 Task: Select the criteria, "checkbox" to use custom cell values for unchecked.
Action: Mouse moved to (180, 94)
Screenshot: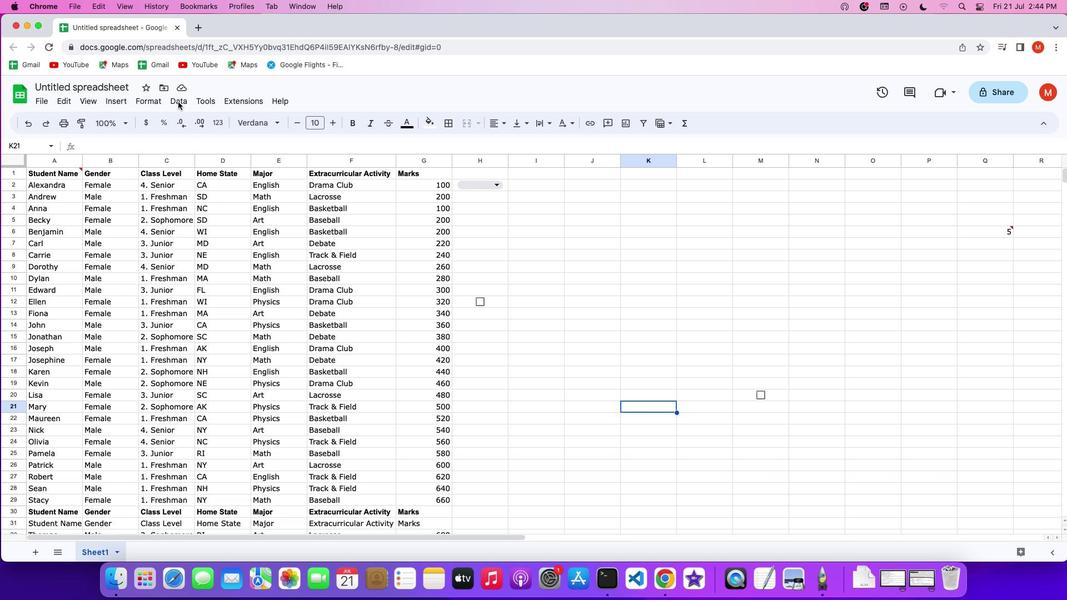 
Action: Mouse pressed left at (180, 94)
Screenshot: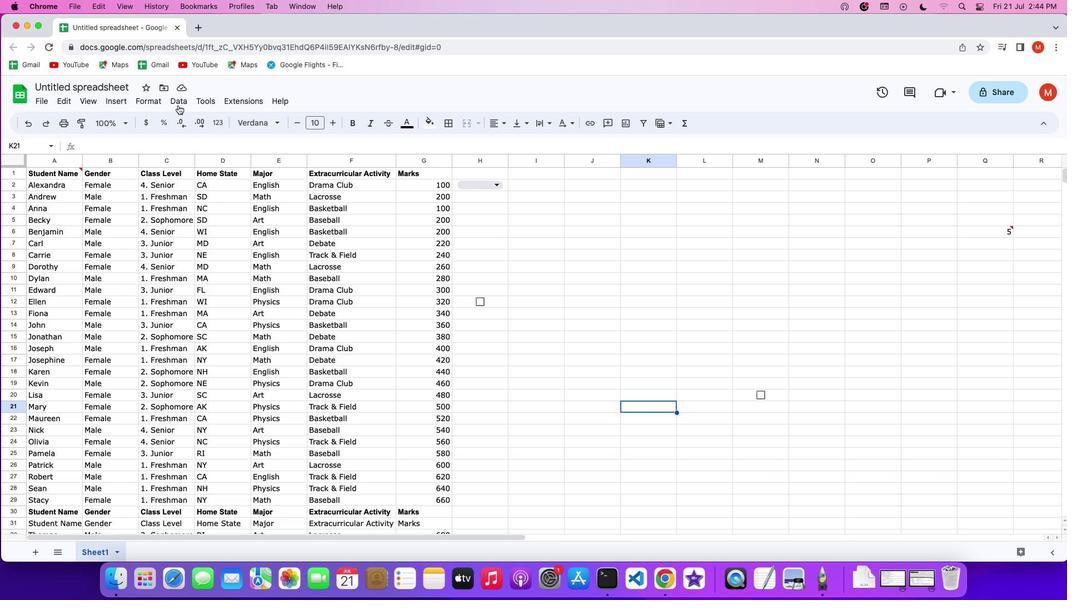 
Action: Mouse moved to (177, 101)
Screenshot: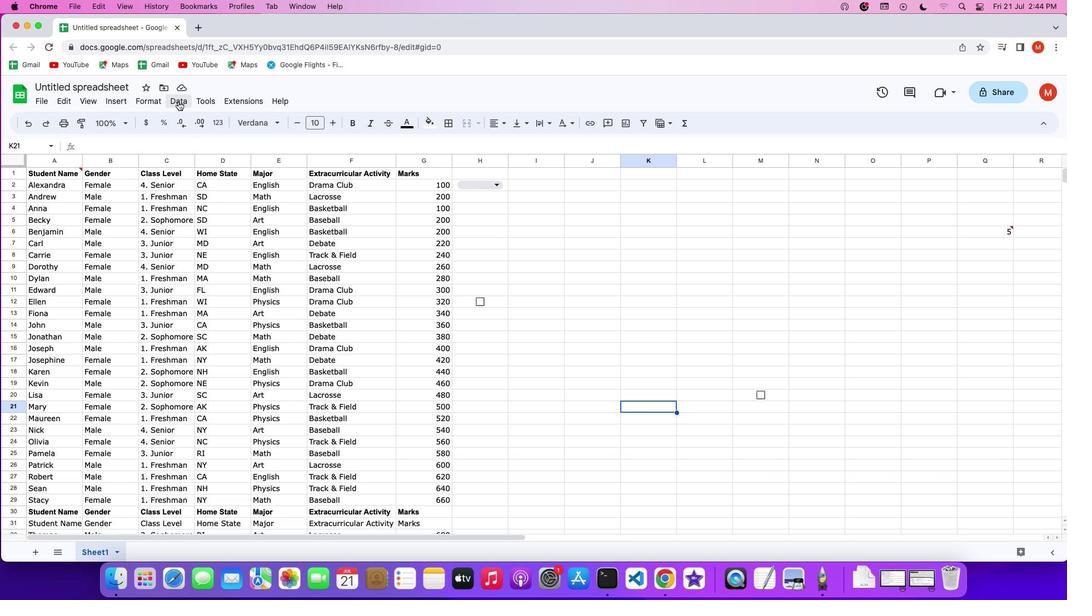 
Action: Mouse pressed left at (177, 101)
Screenshot: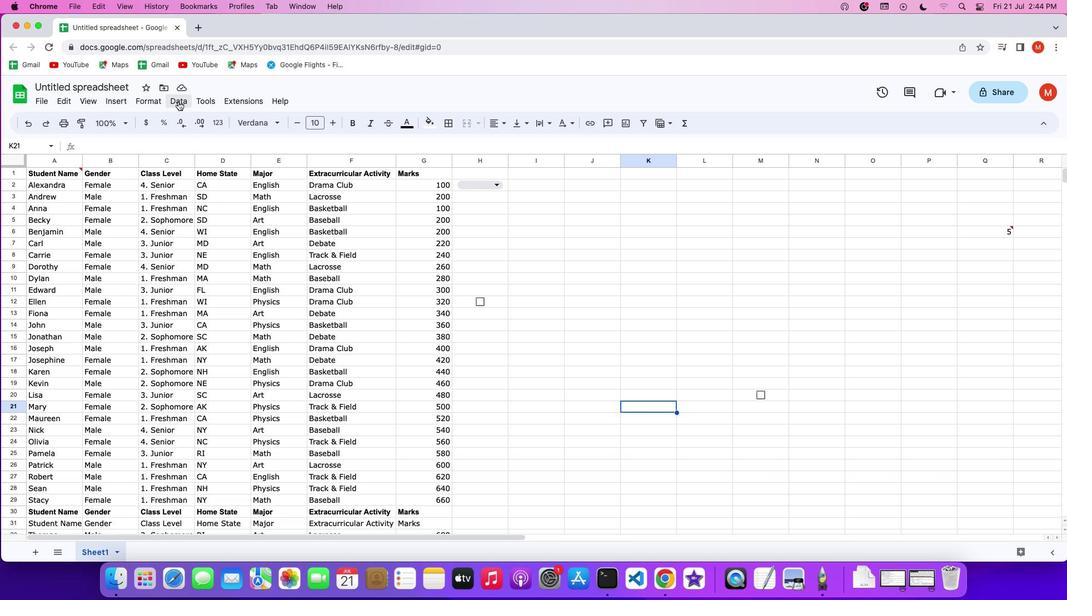 
Action: Mouse moved to (221, 325)
Screenshot: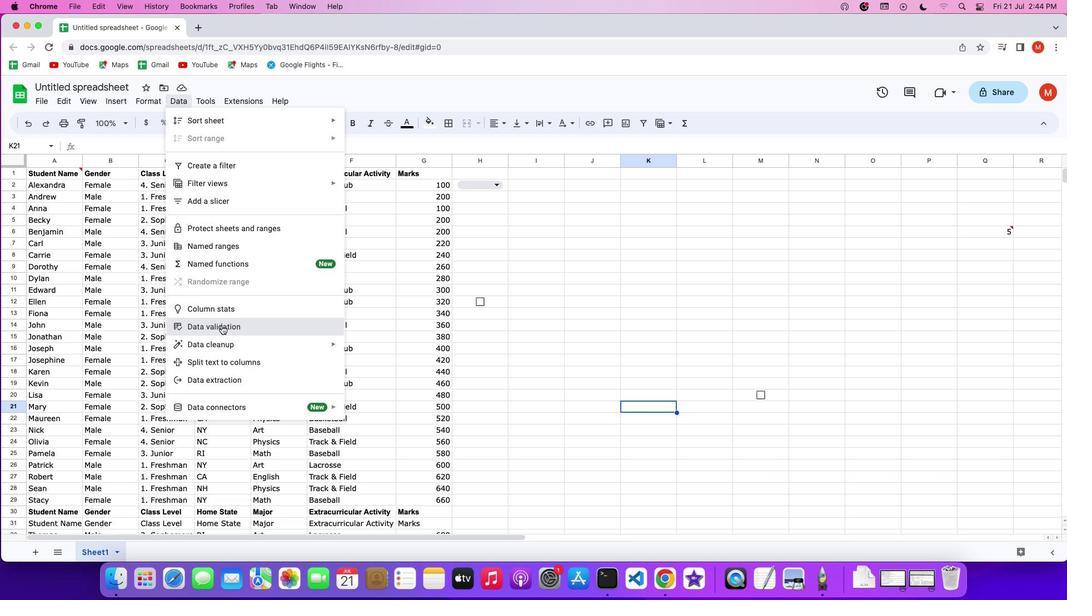 
Action: Mouse pressed left at (221, 325)
Screenshot: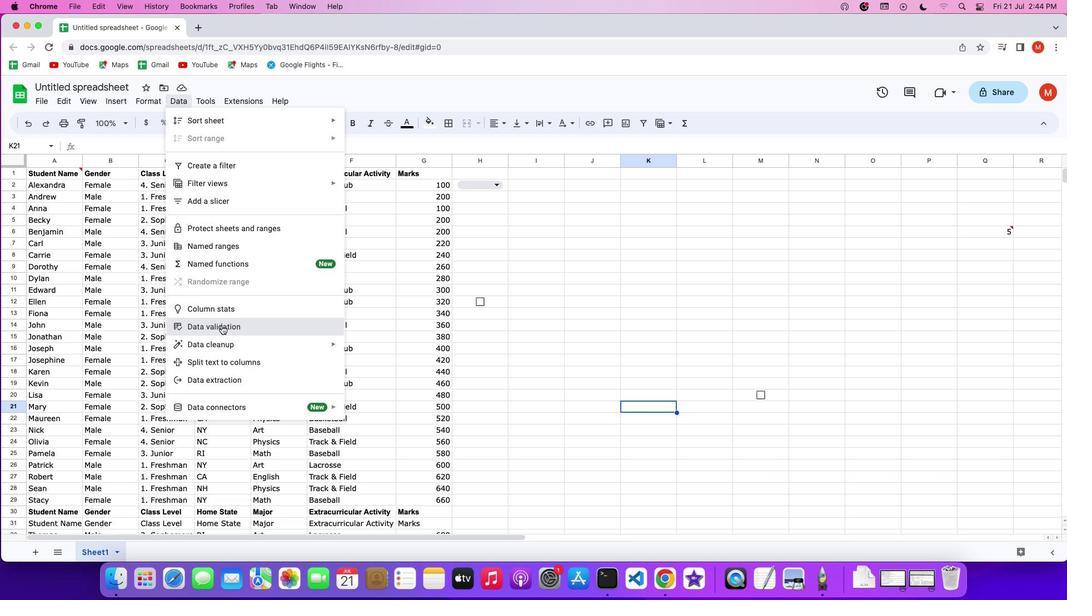 
Action: Mouse moved to (1009, 464)
Screenshot: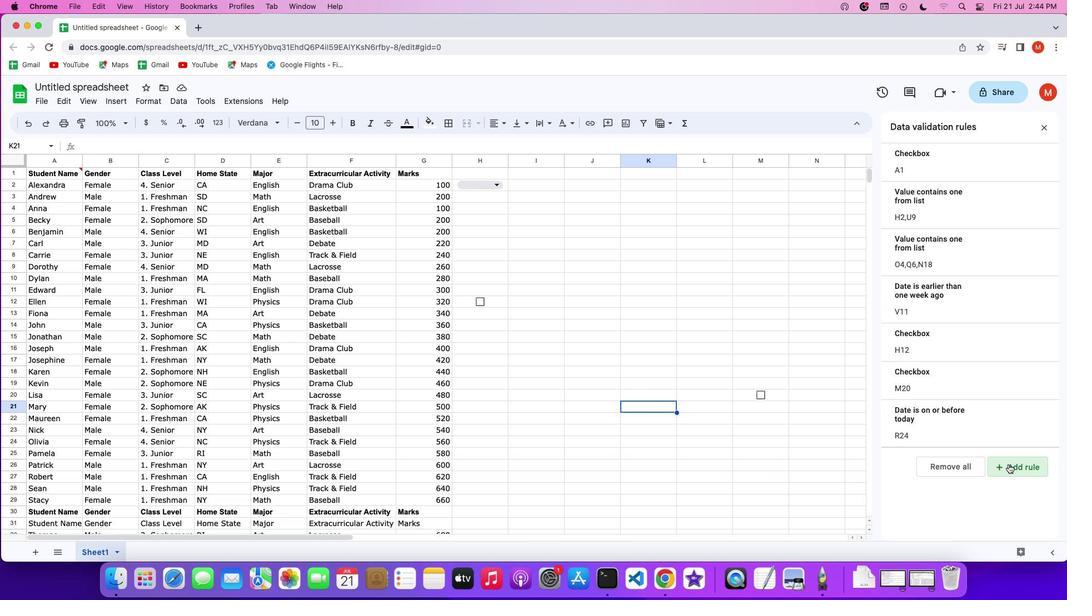 
Action: Mouse pressed left at (1009, 464)
Screenshot: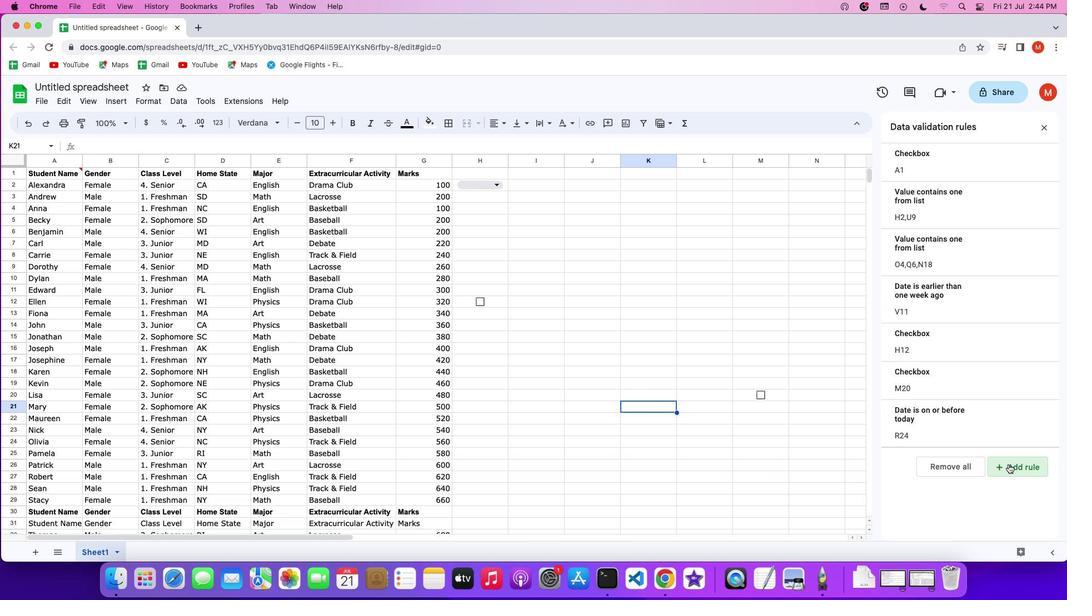 
Action: Mouse moved to (946, 227)
Screenshot: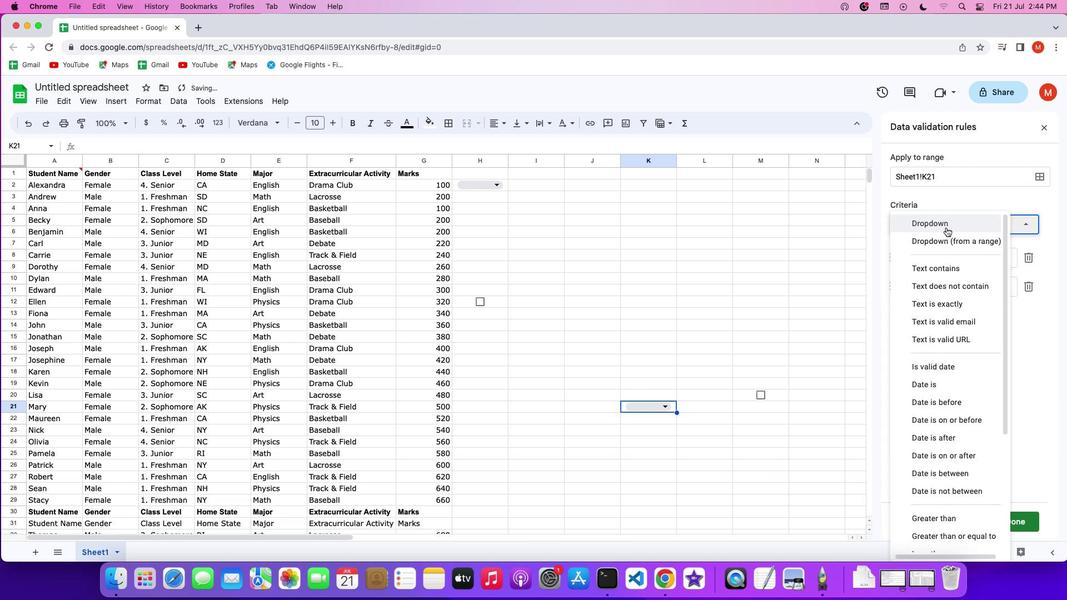 
Action: Mouse pressed left at (946, 227)
Screenshot: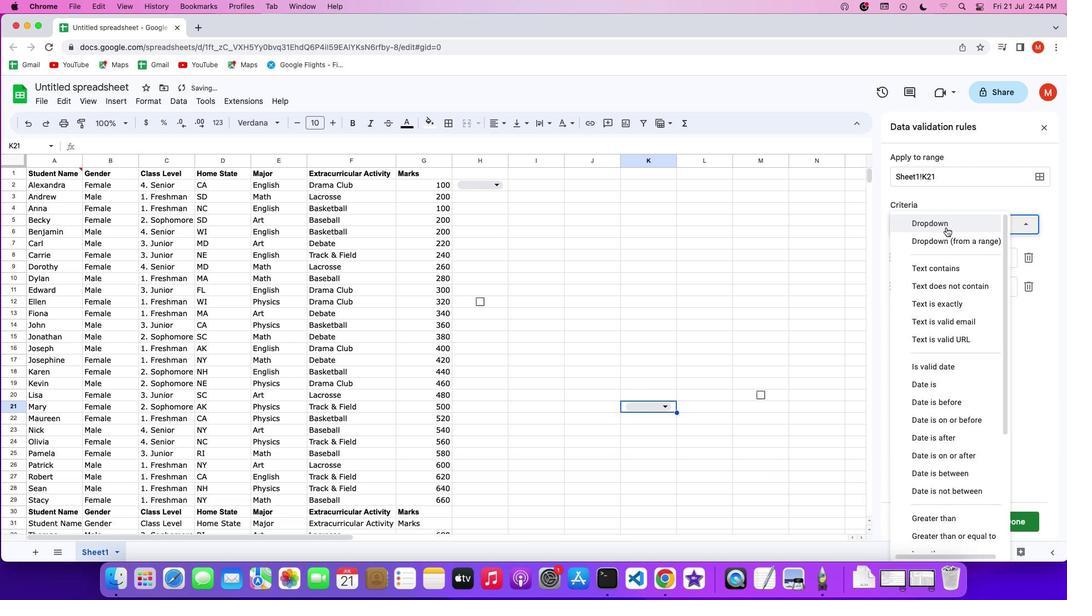 
Action: Mouse moved to (946, 360)
Screenshot: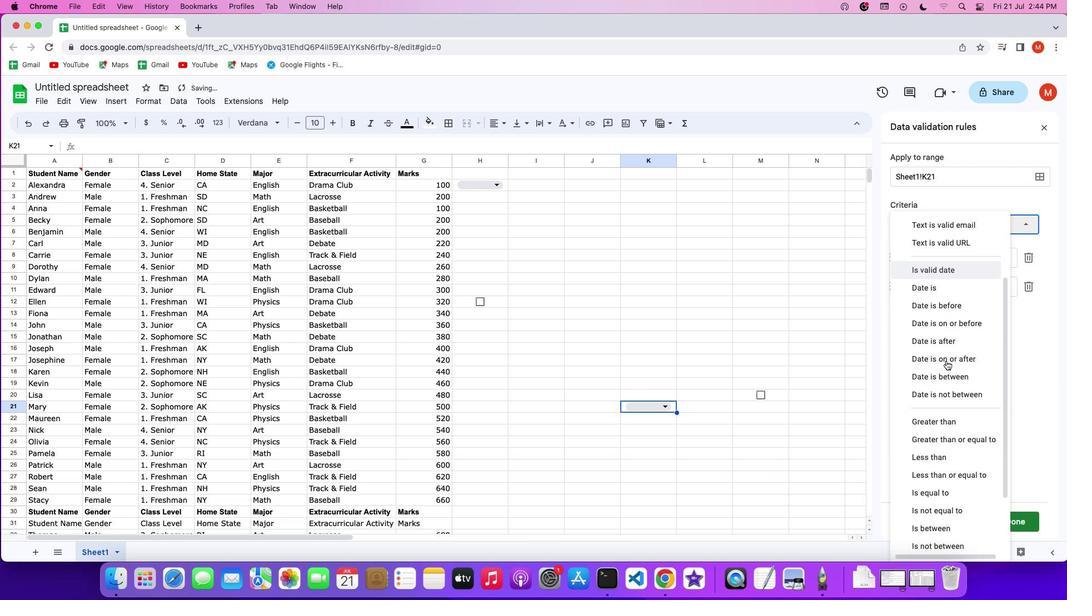
Action: Mouse scrolled (946, 360) with delta (0, 0)
Screenshot: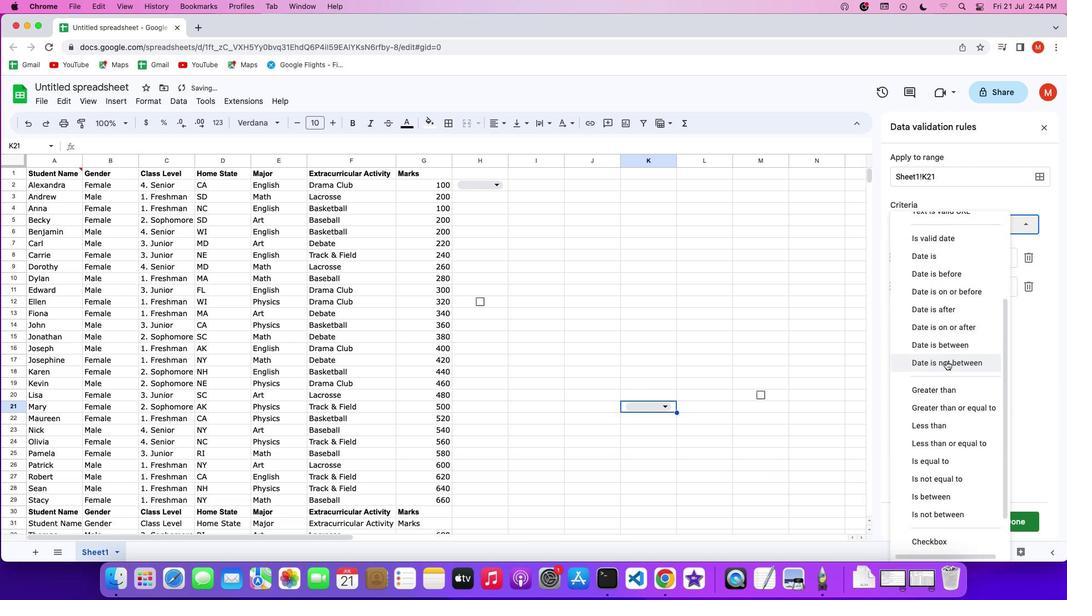 
Action: Mouse scrolled (946, 360) with delta (0, 0)
Screenshot: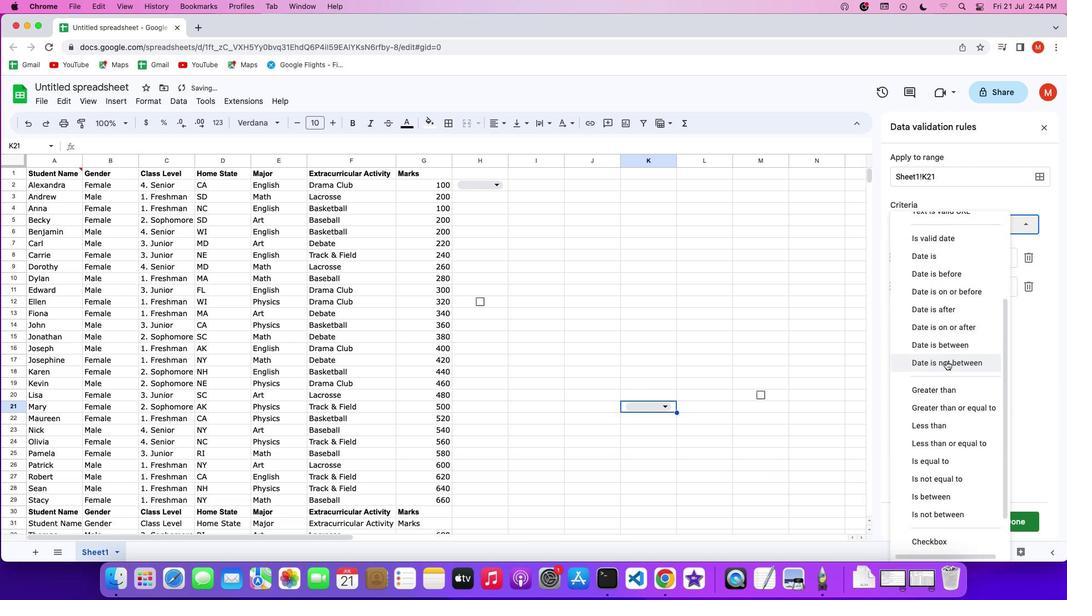
Action: Mouse scrolled (946, 360) with delta (0, -2)
Screenshot: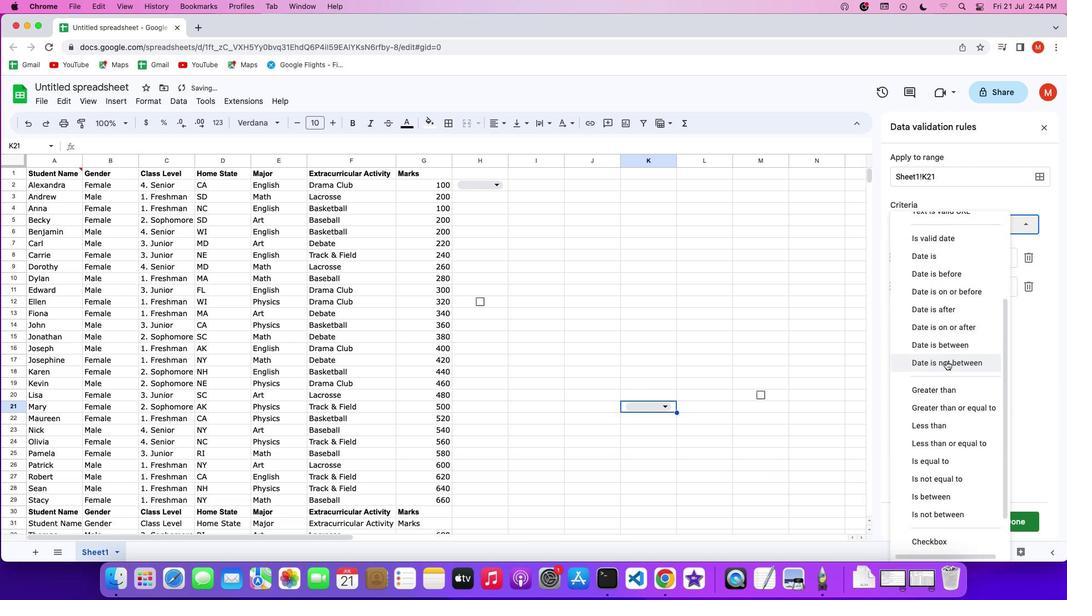 
Action: Mouse scrolled (946, 360) with delta (0, -2)
Screenshot: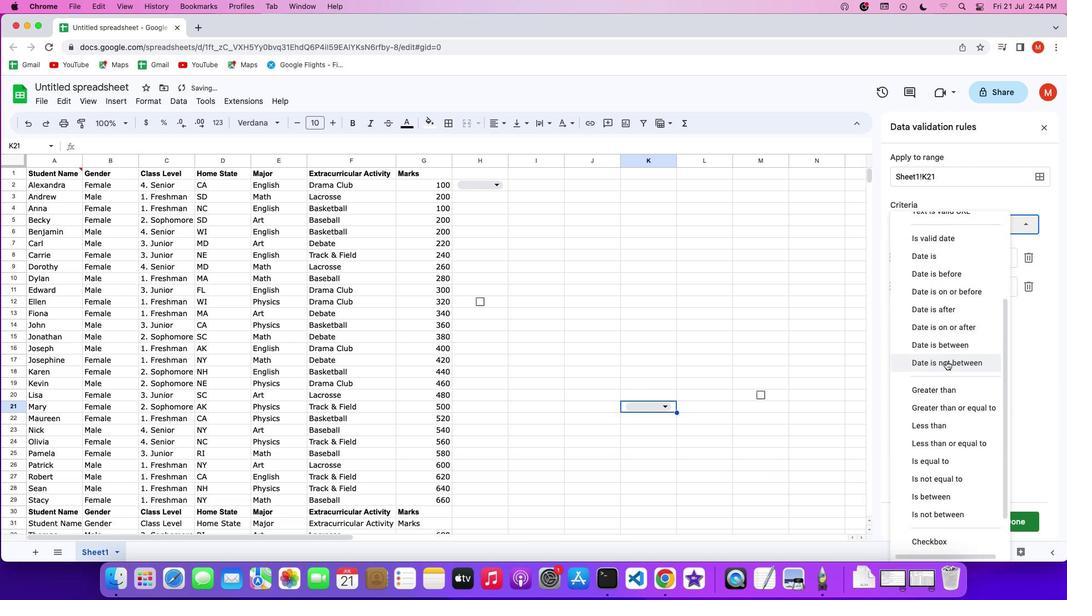 
Action: Mouse scrolled (946, 360) with delta (0, -3)
Screenshot: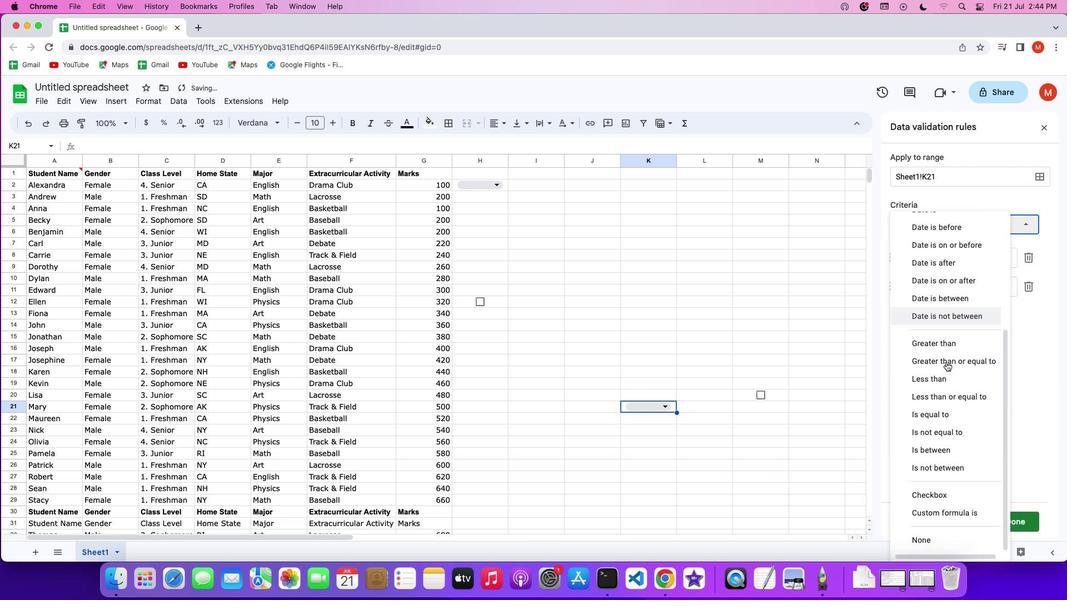 
Action: Mouse scrolled (946, 360) with delta (0, -3)
Screenshot: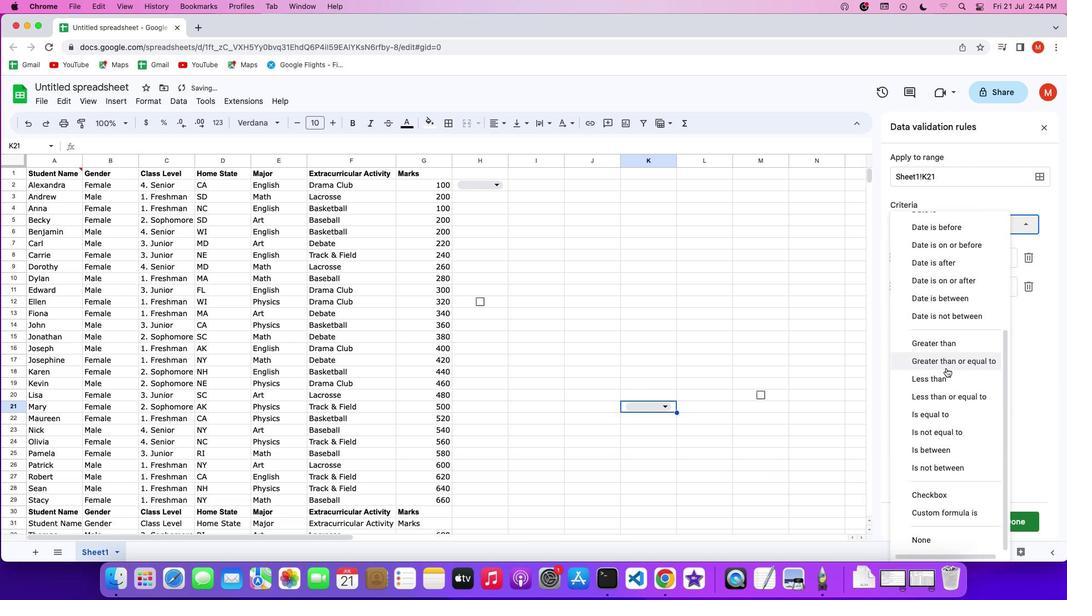 
Action: Mouse moved to (946, 376)
Screenshot: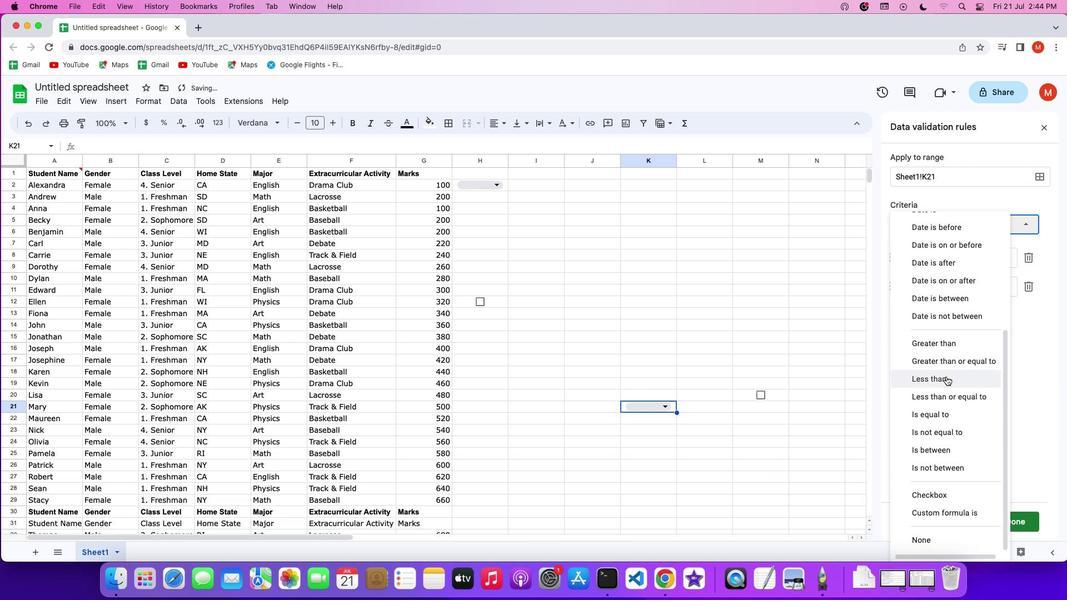 
Action: Mouse scrolled (946, 376) with delta (0, 0)
Screenshot: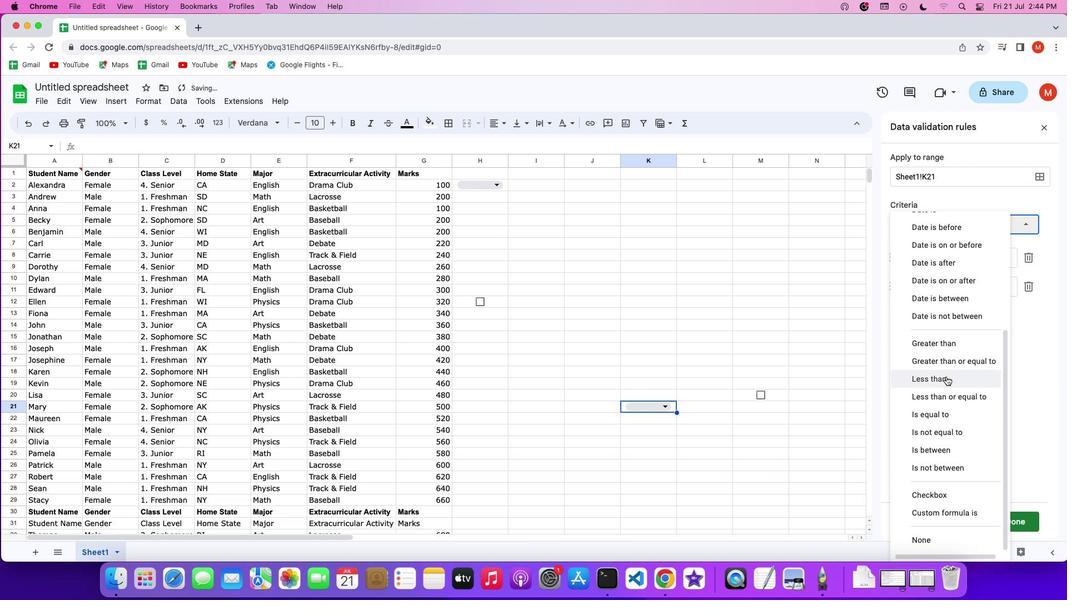 
Action: Mouse scrolled (946, 376) with delta (0, 0)
Screenshot: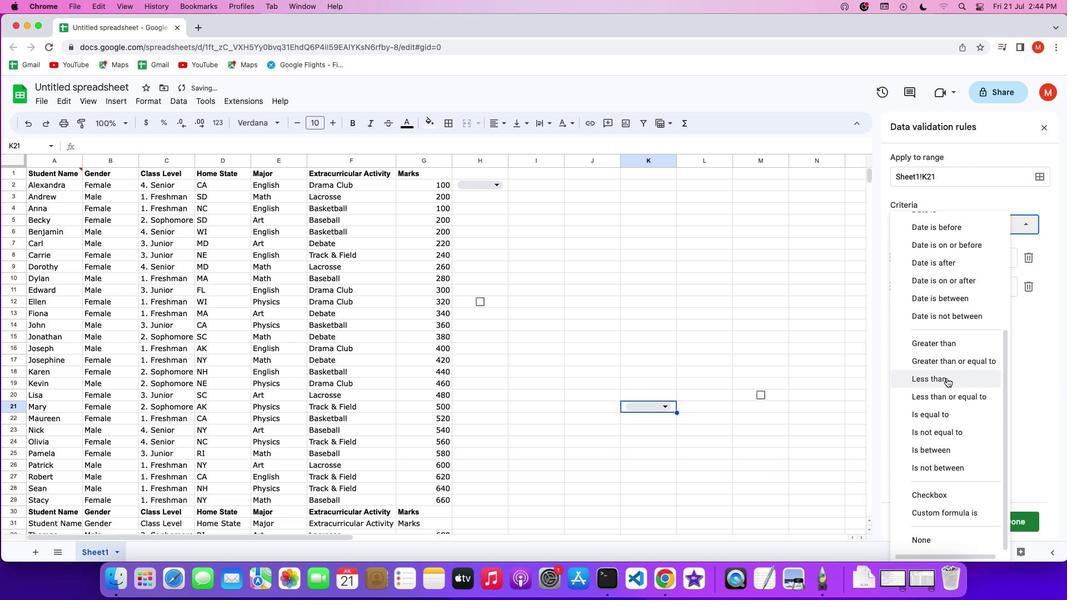 
Action: Mouse scrolled (946, 376) with delta (0, -2)
Screenshot: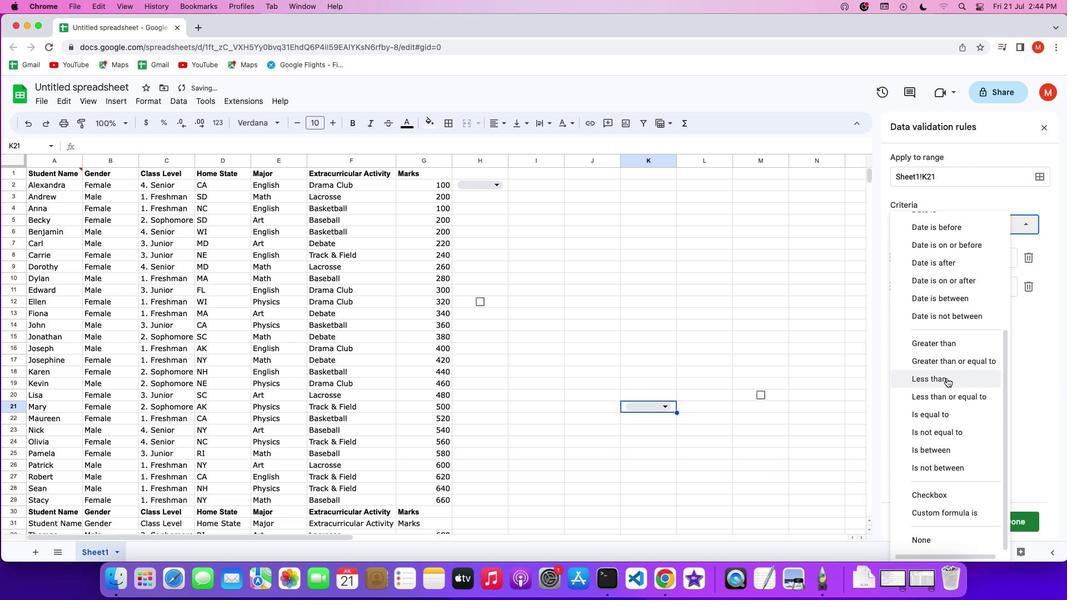 
Action: Mouse scrolled (946, 376) with delta (0, -2)
Screenshot: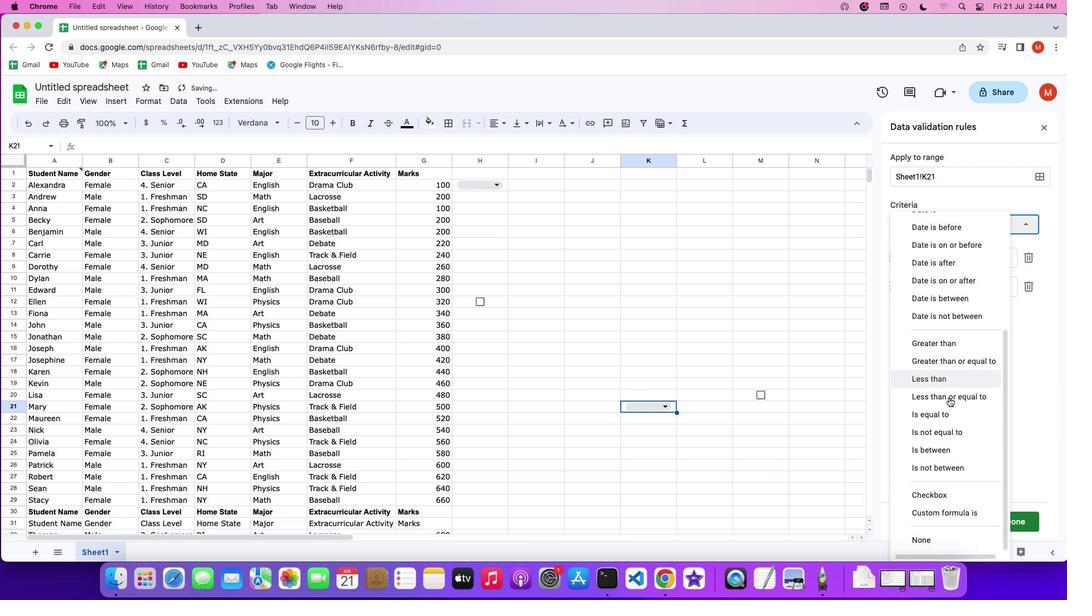 
Action: Mouse moved to (946, 376)
Screenshot: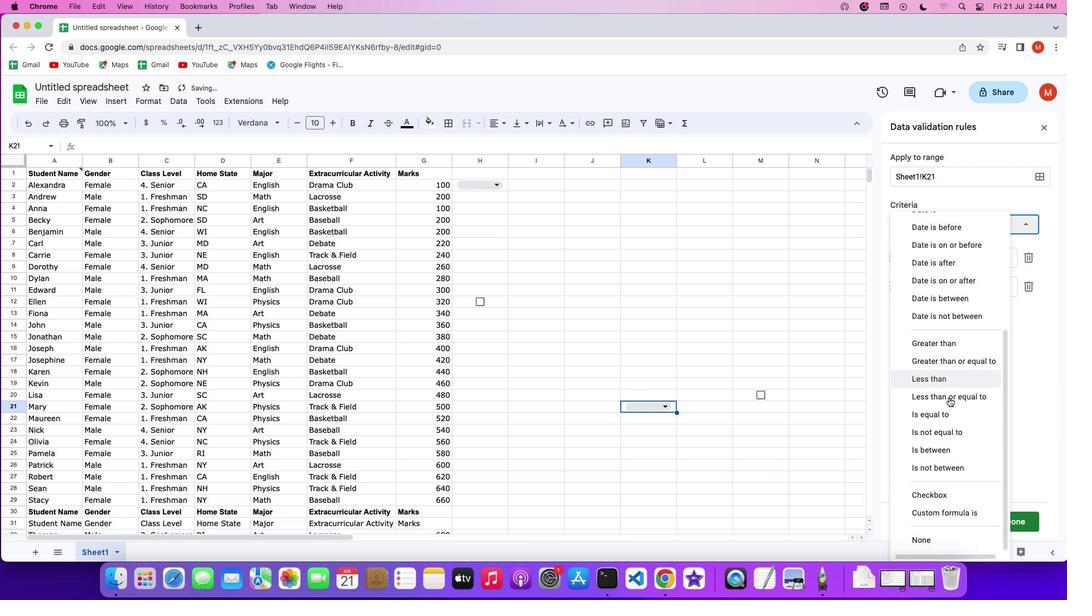 
Action: Mouse scrolled (946, 376) with delta (0, -3)
Screenshot: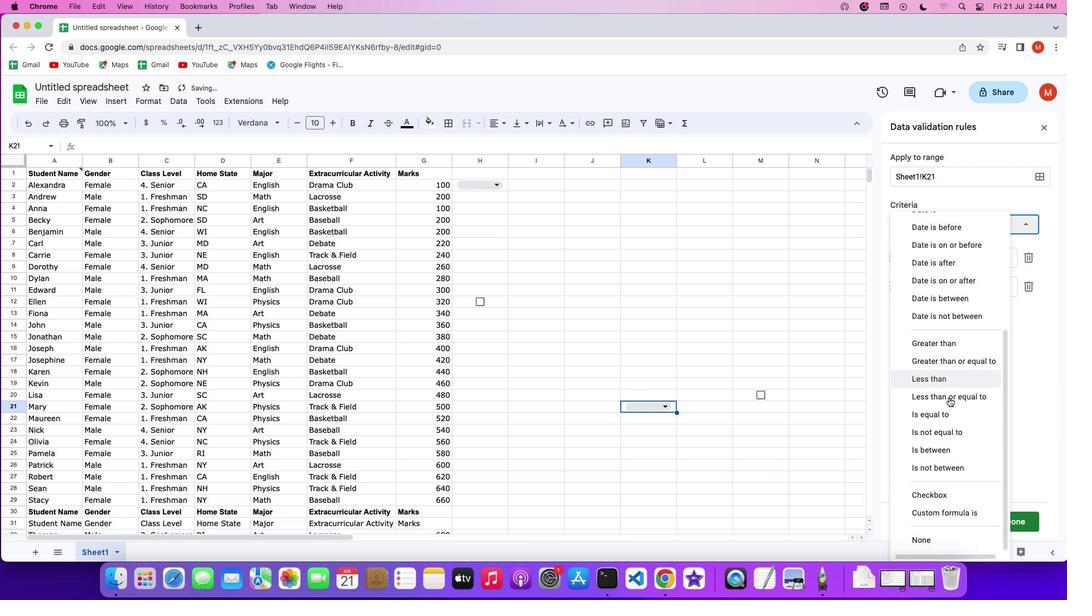 
Action: Mouse moved to (952, 497)
Screenshot: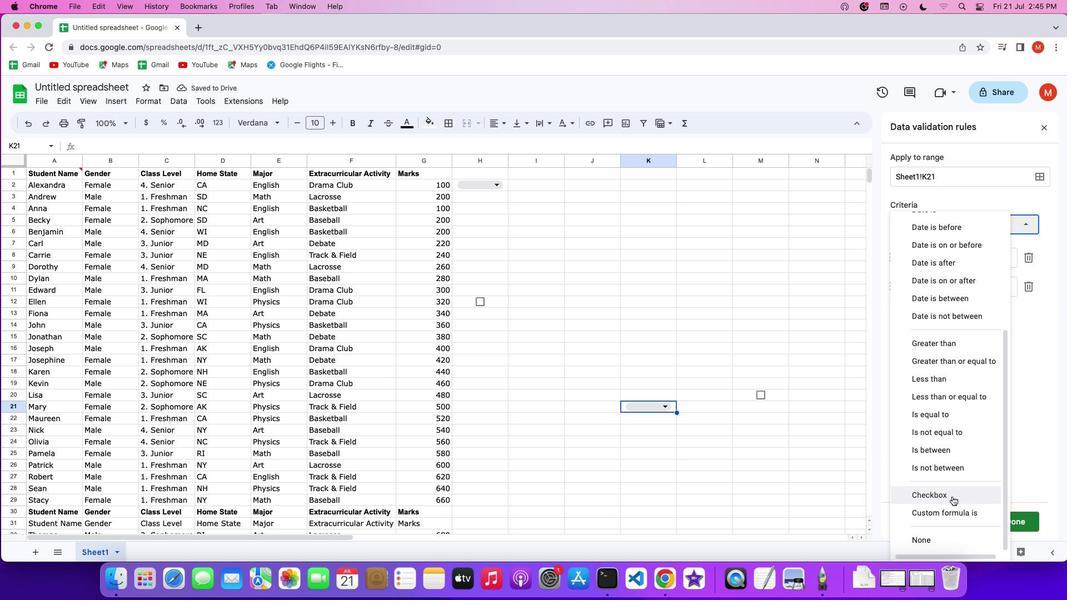 
Action: Mouse pressed left at (952, 497)
Screenshot: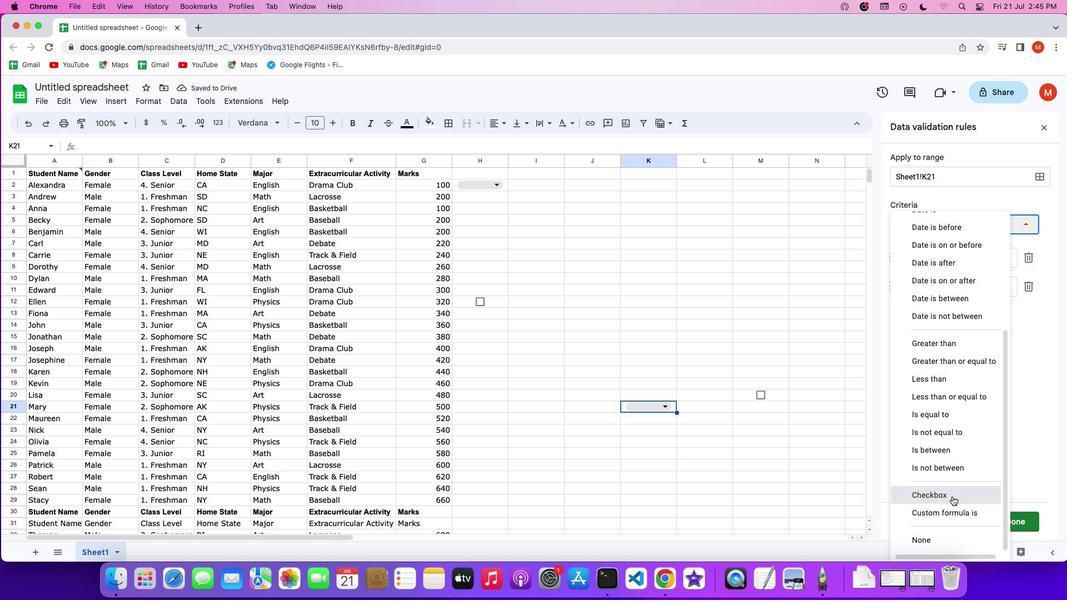 
Action: Mouse moved to (899, 253)
Screenshot: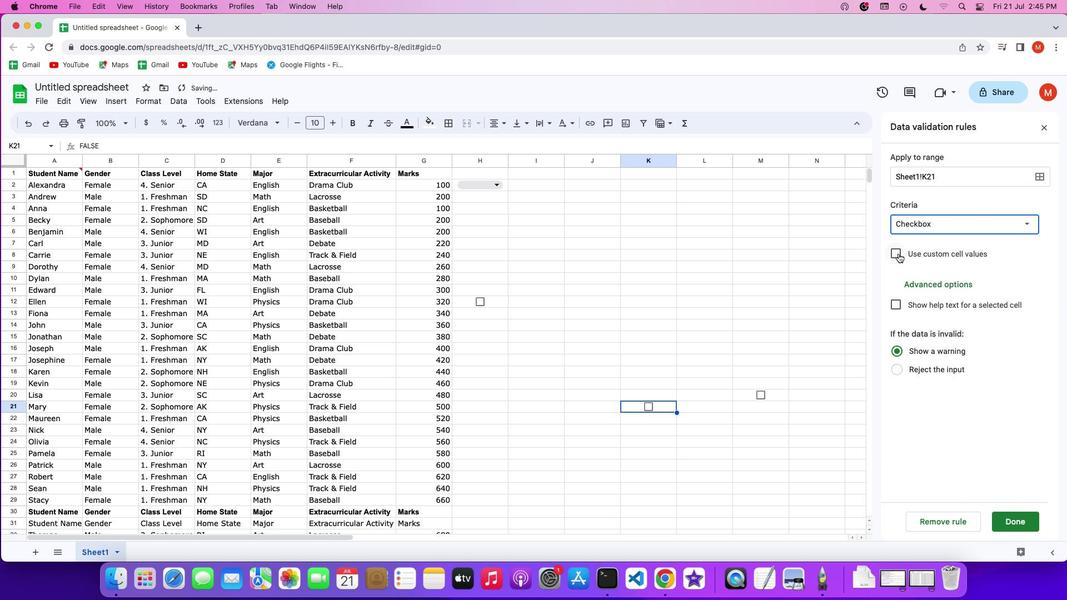
Action: Mouse pressed left at (899, 253)
Screenshot: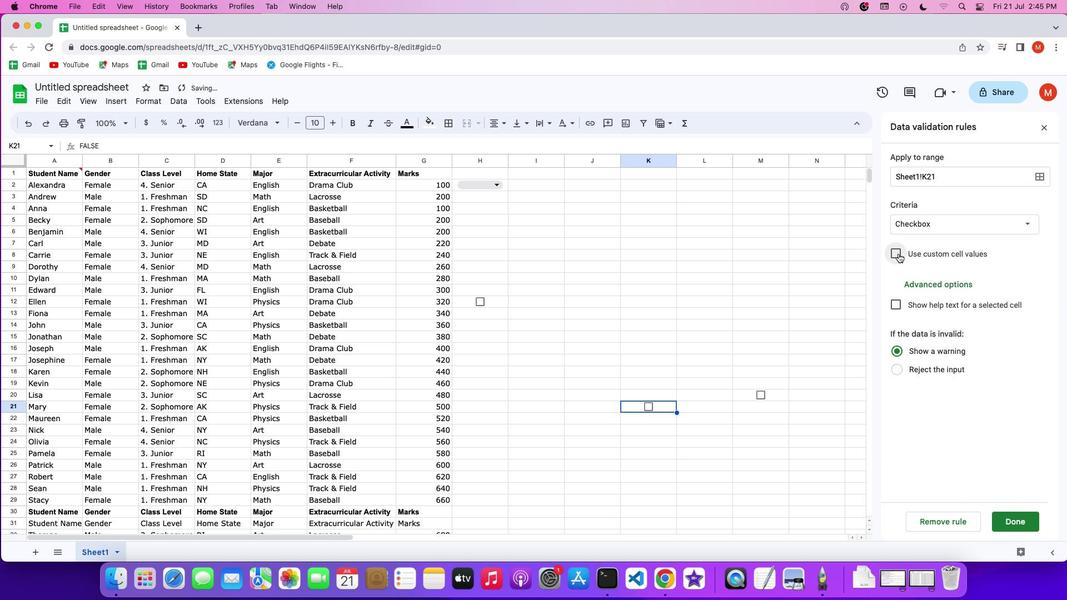
Action: Mouse moved to (960, 309)
Screenshot: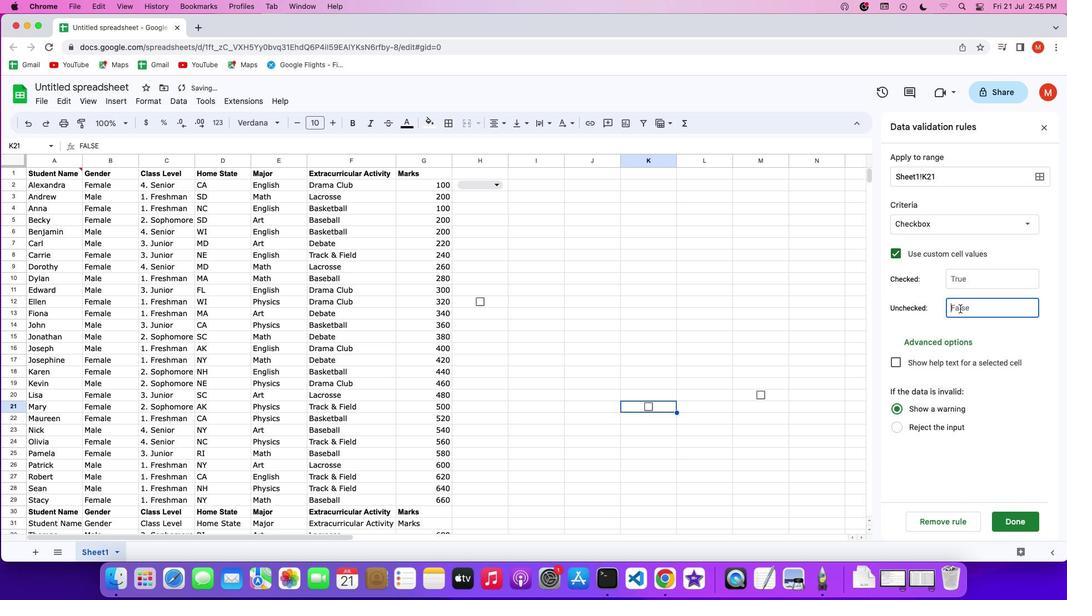 
Action: Mouse pressed left at (960, 309)
Screenshot: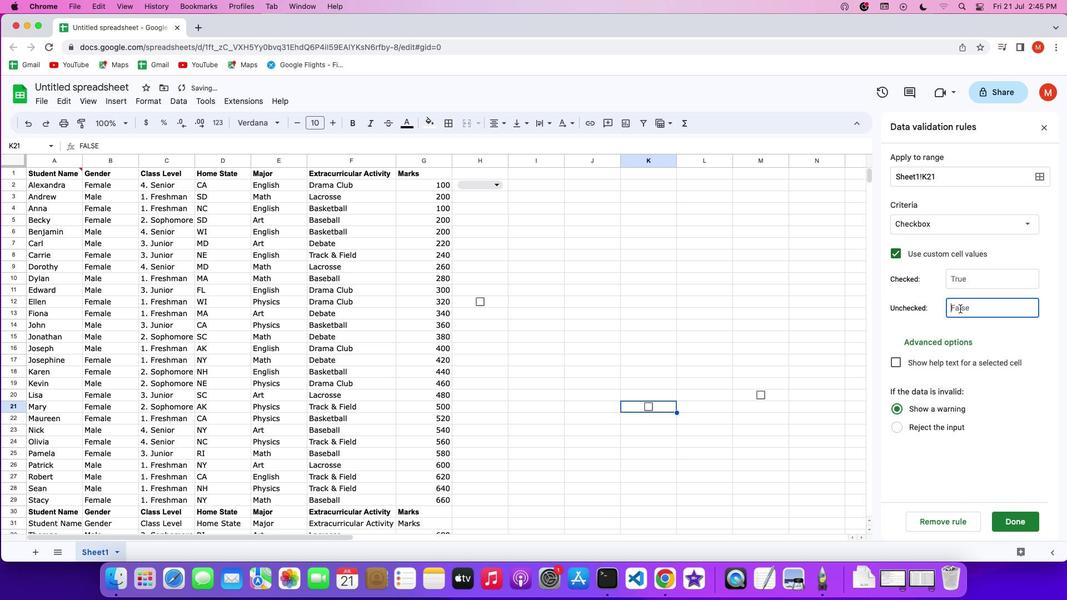 
Action: Mouse moved to (979, 323)
Screenshot: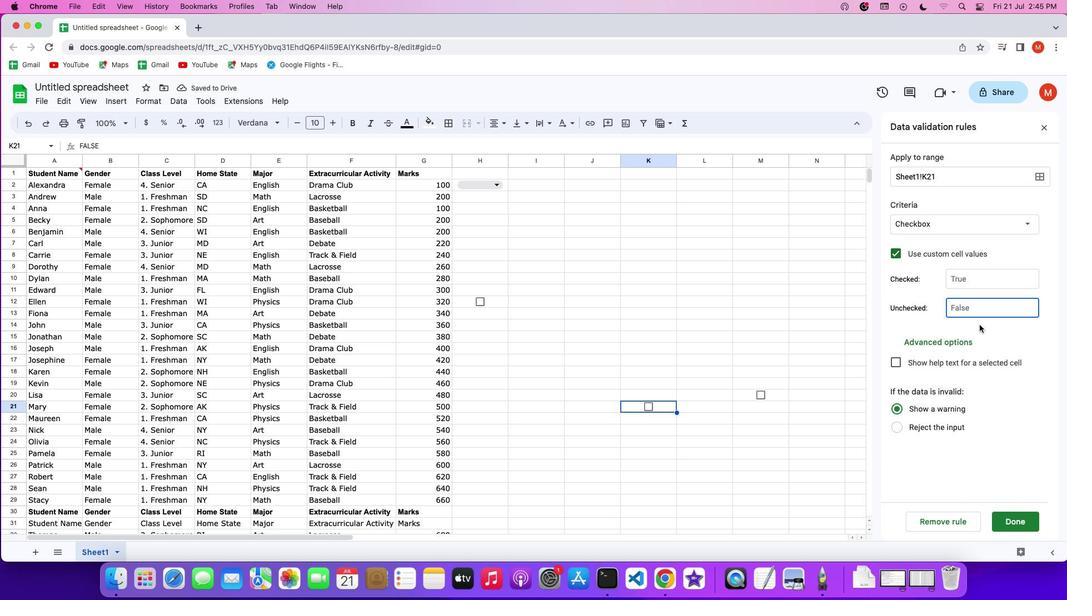 
